 Task: Add Blueberry Muffins 4 Pack to the cart.
Action: Mouse moved to (32, 100)
Screenshot: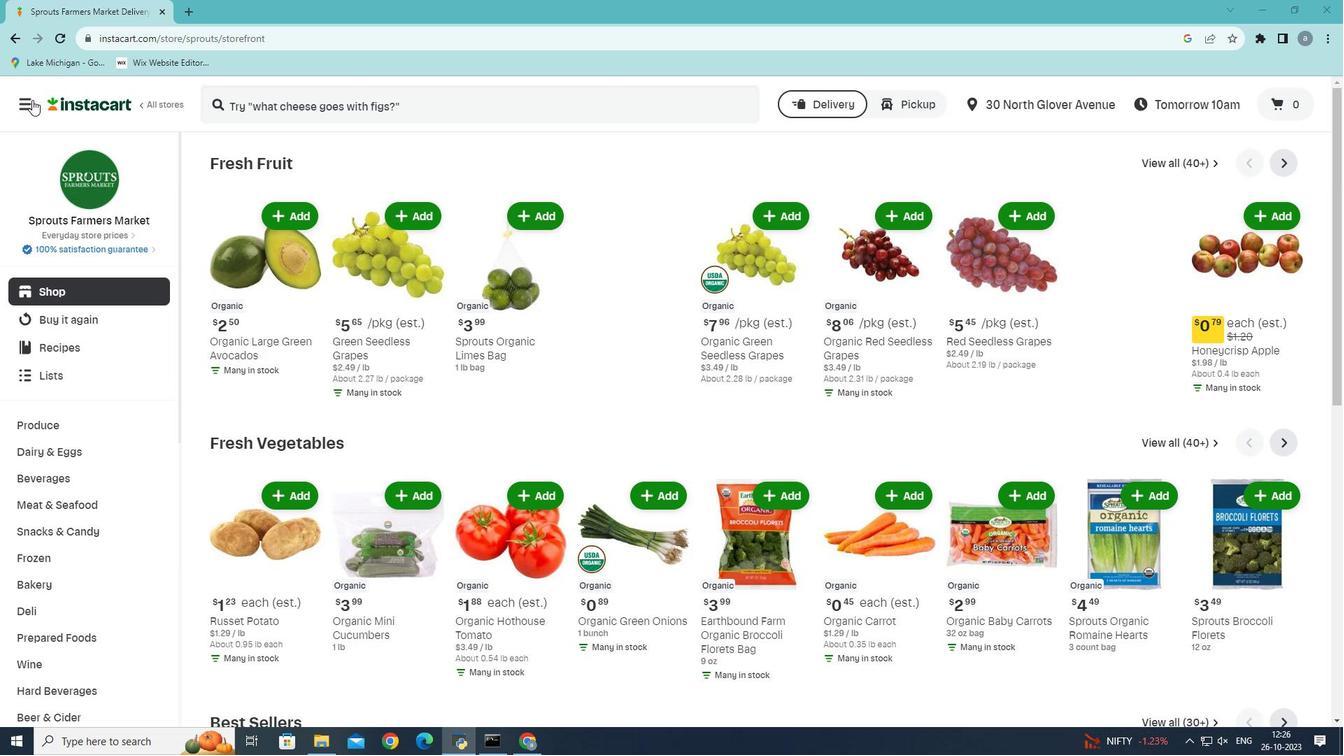 
Action: Mouse pressed left at (32, 100)
Screenshot: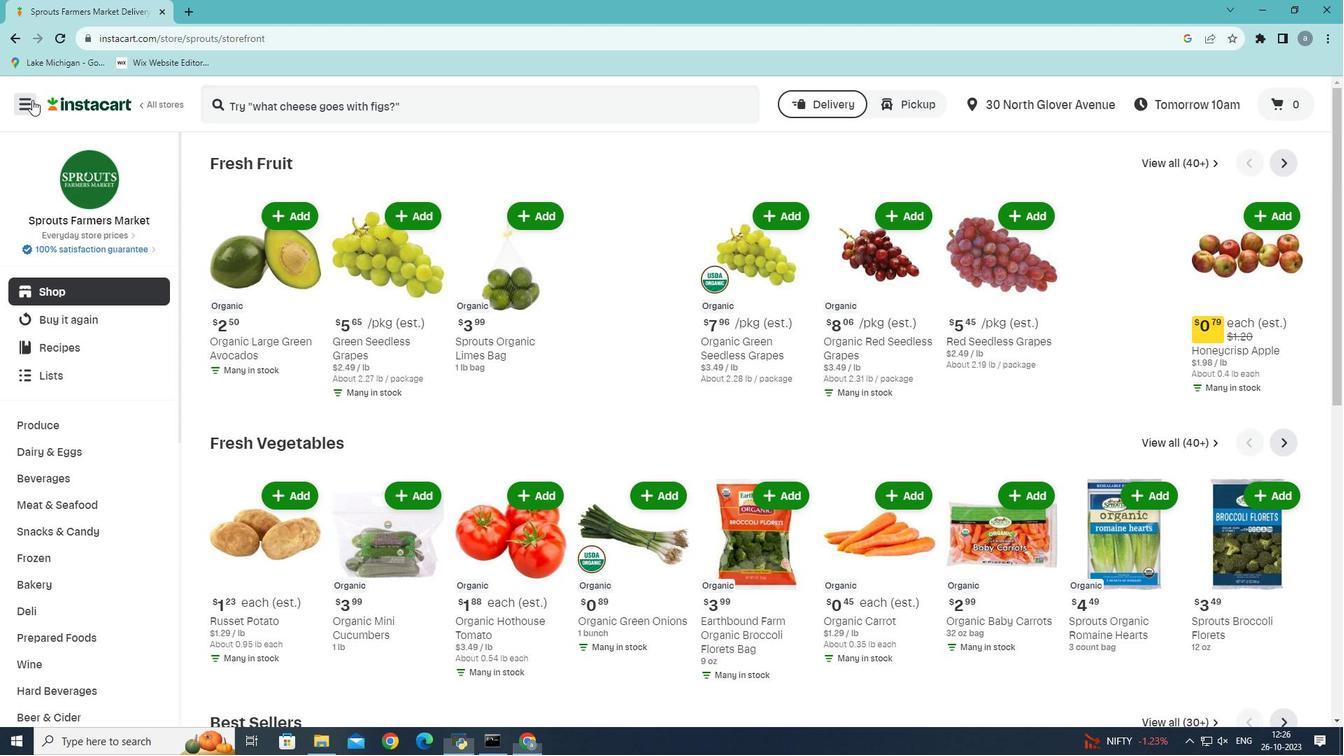 
Action: Mouse moved to (46, 407)
Screenshot: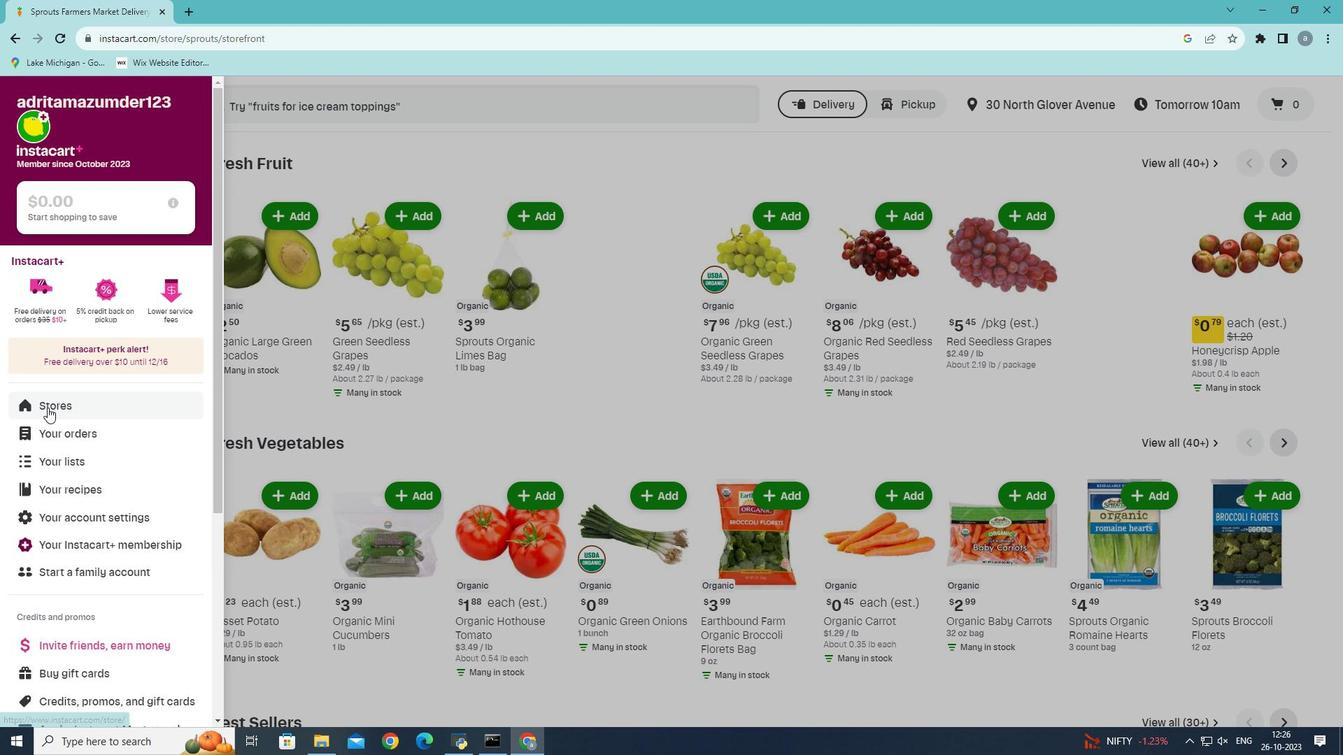 
Action: Mouse pressed left at (46, 407)
Screenshot: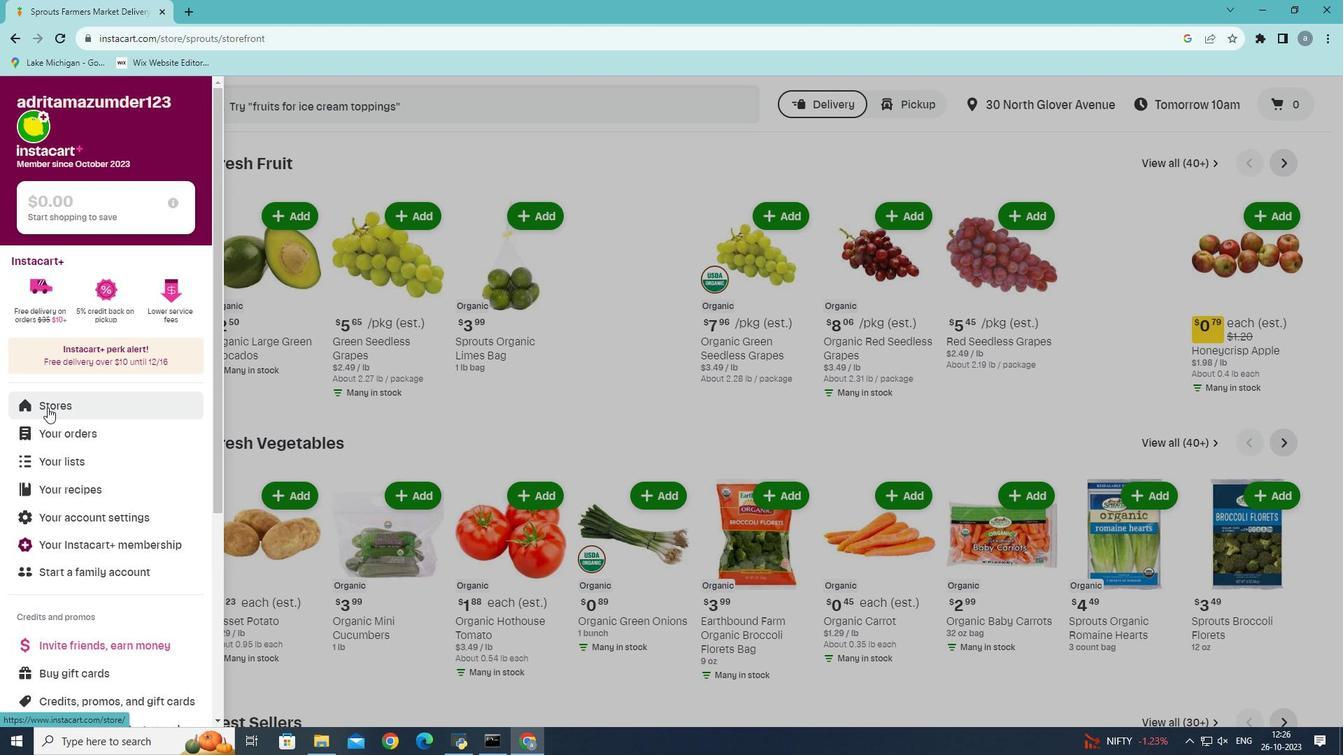 
Action: Mouse moved to (342, 155)
Screenshot: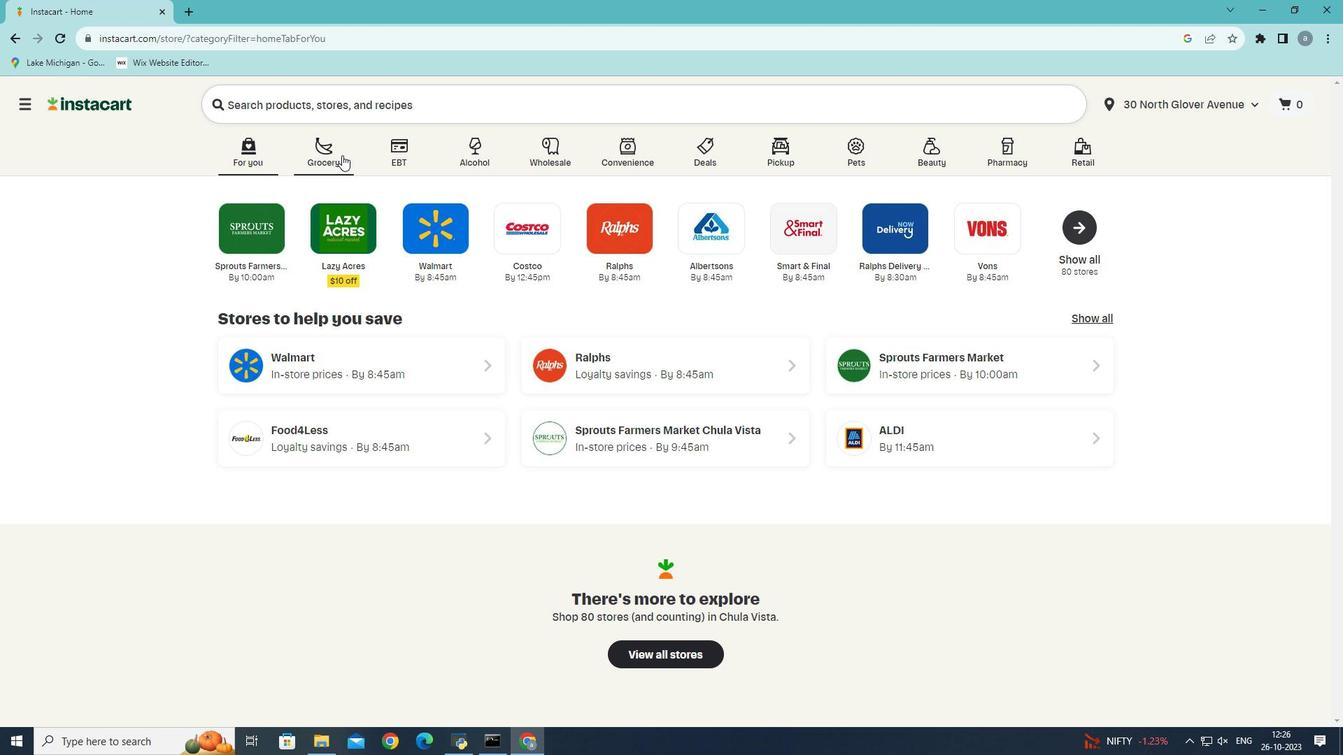 
Action: Mouse pressed left at (342, 155)
Screenshot: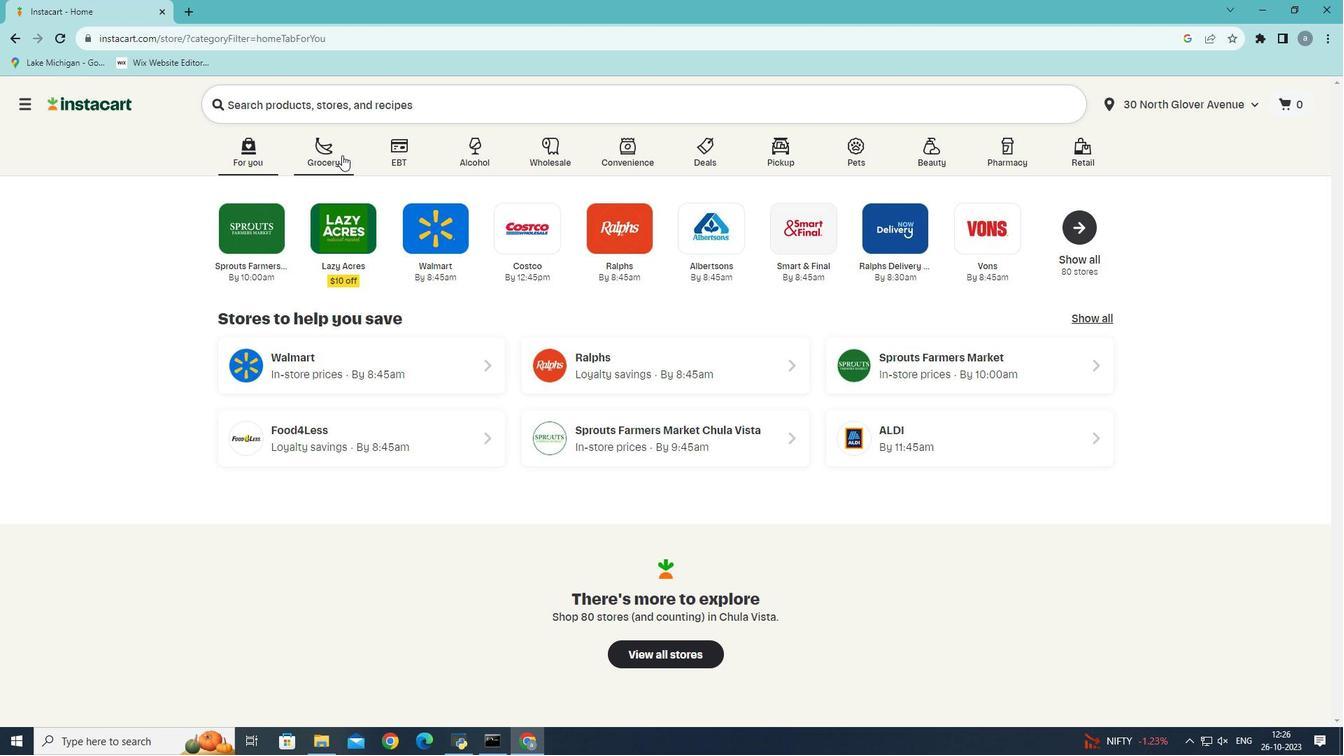 
Action: Mouse moved to (303, 391)
Screenshot: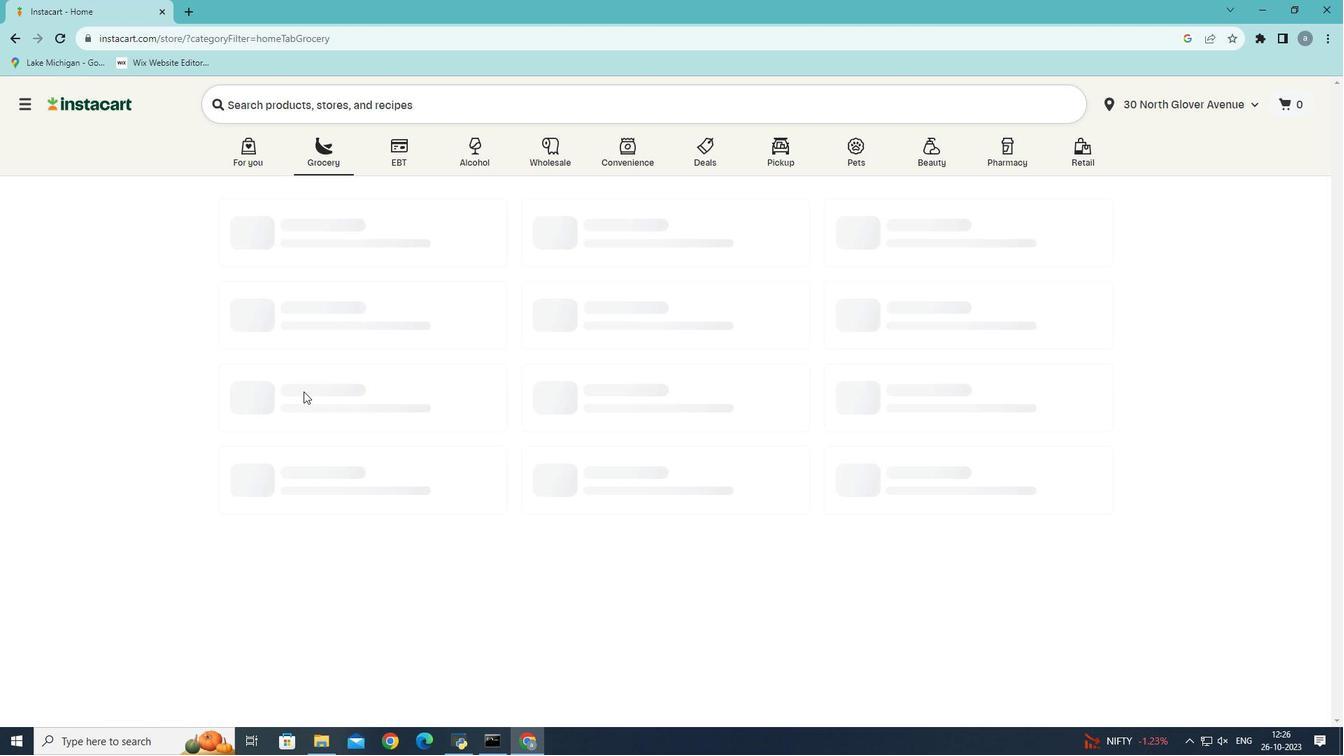 
Action: Mouse pressed left at (303, 391)
Screenshot: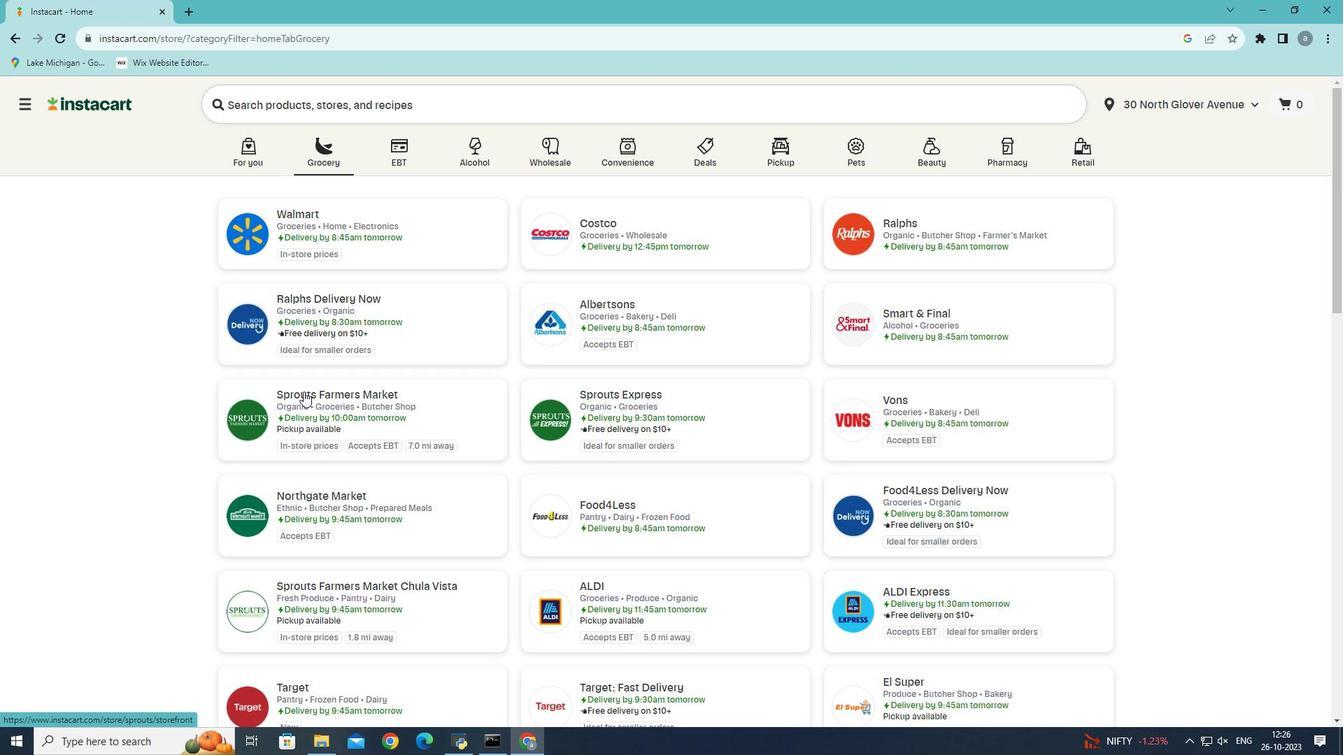 
Action: Mouse moved to (26, 579)
Screenshot: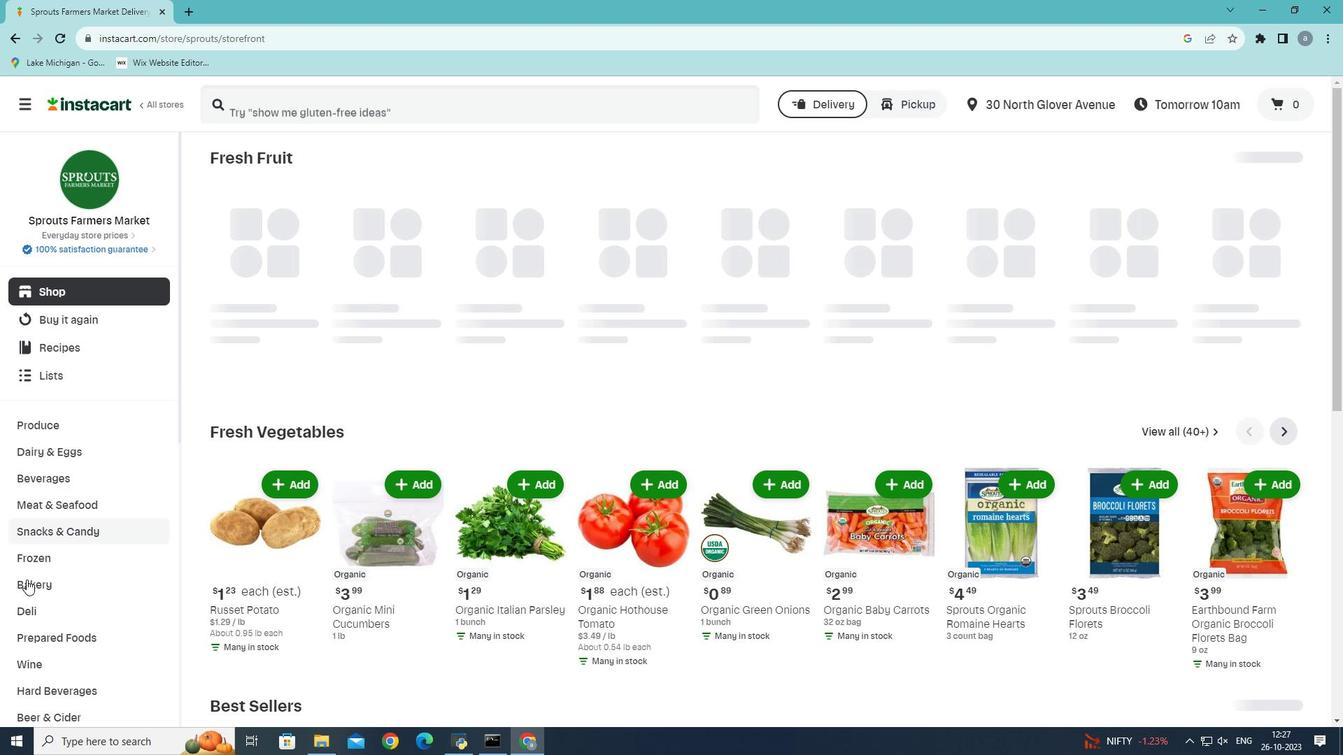 
Action: Mouse pressed left at (26, 579)
Screenshot: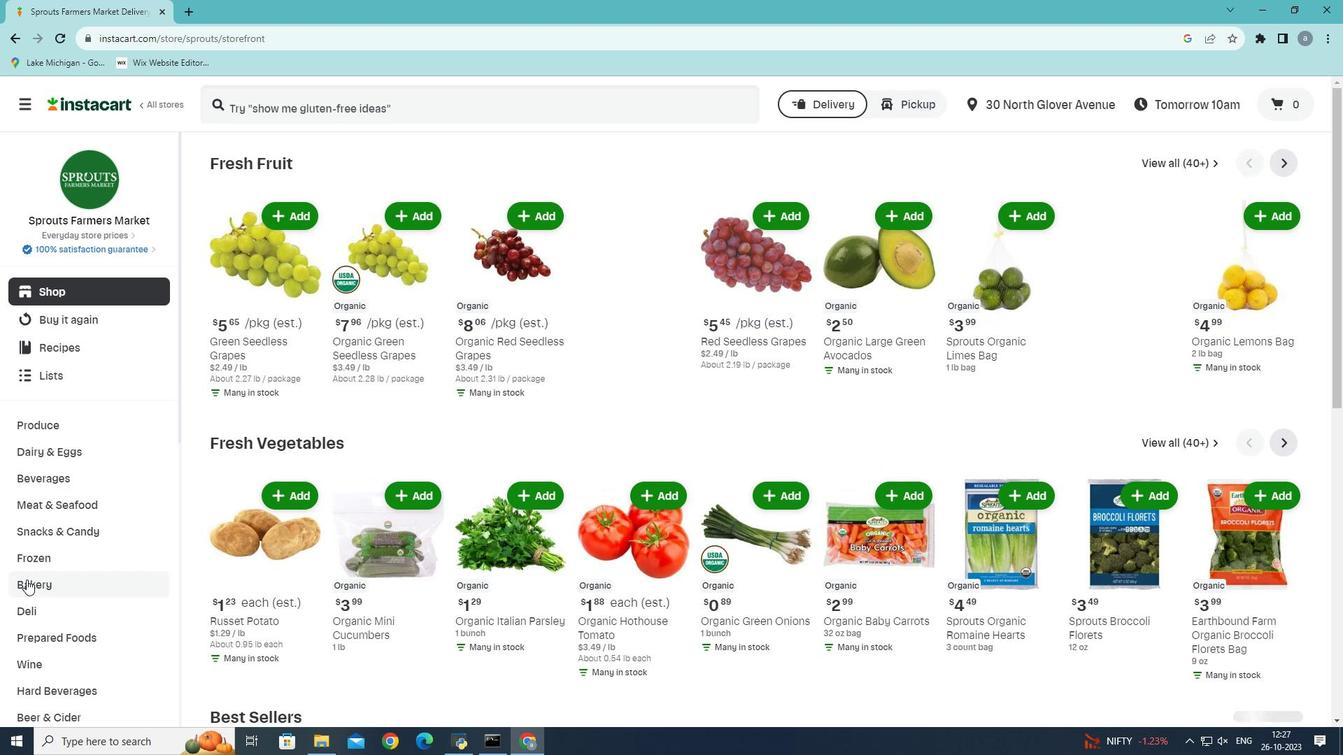 
Action: Mouse moved to (833, 198)
Screenshot: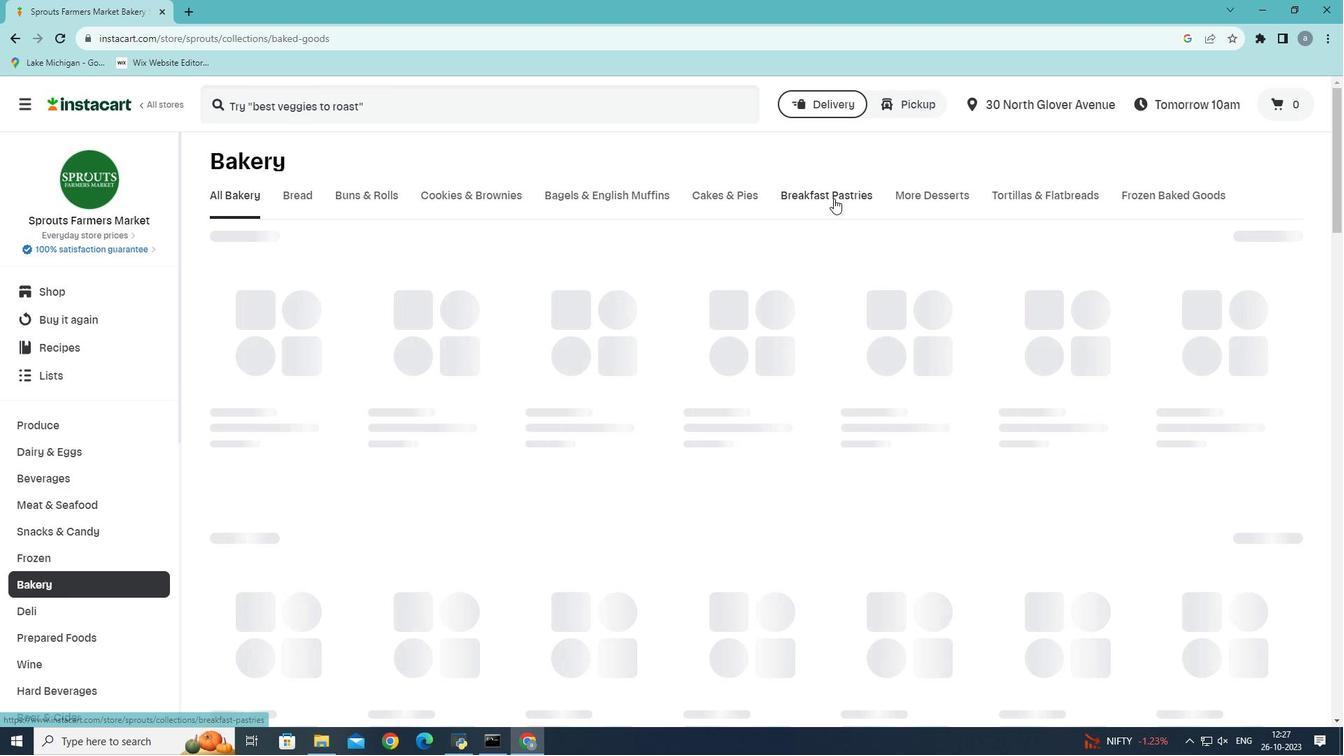 
Action: Mouse pressed left at (833, 198)
Screenshot: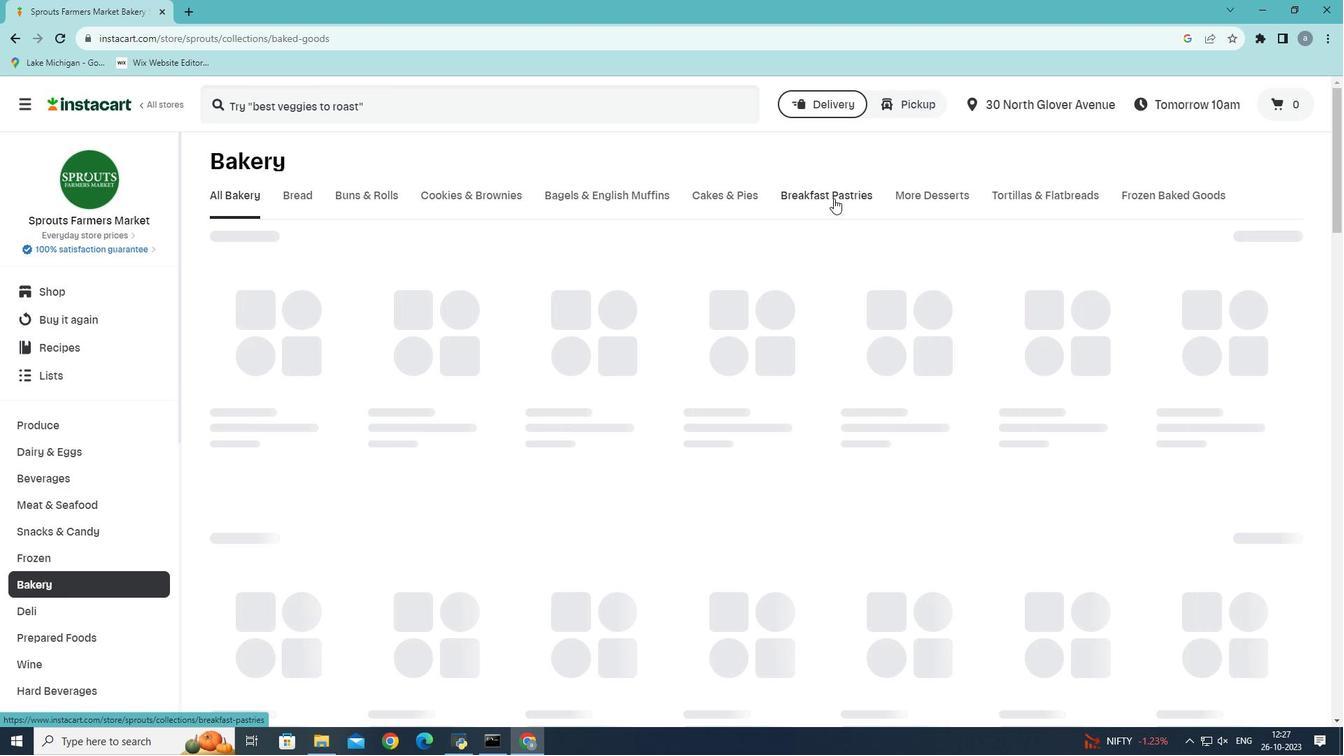 
Action: Mouse moved to (292, 245)
Screenshot: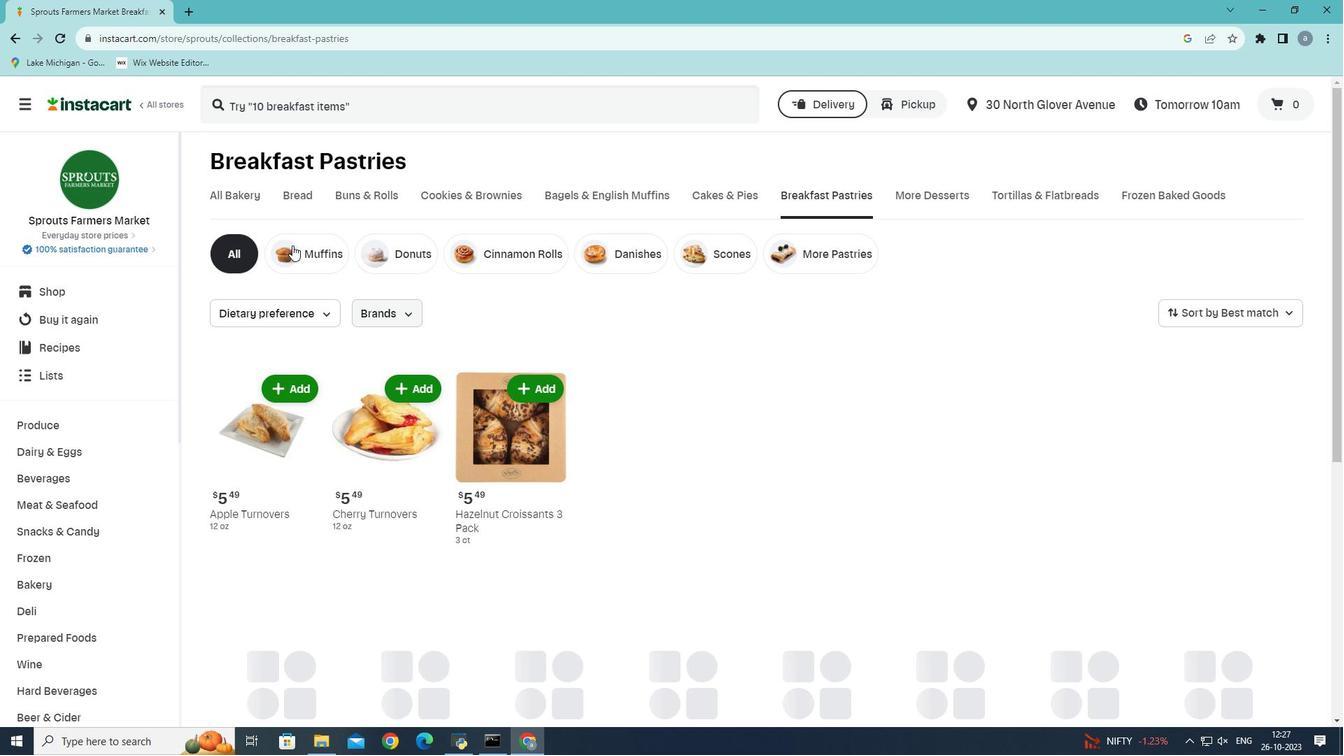 
Action: Mouse pressed left at (292, 245)
Screenshot: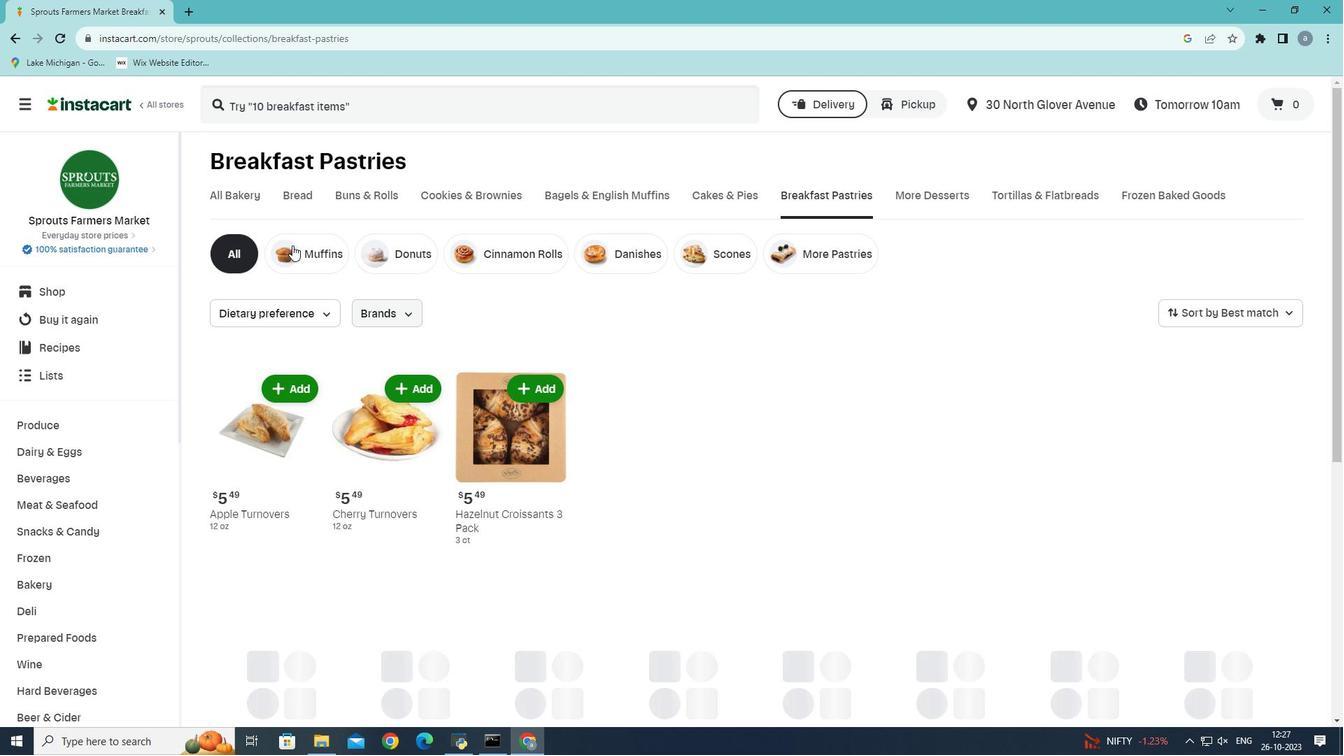 
Action: Mouse moved to (310, 258)
Screenshot: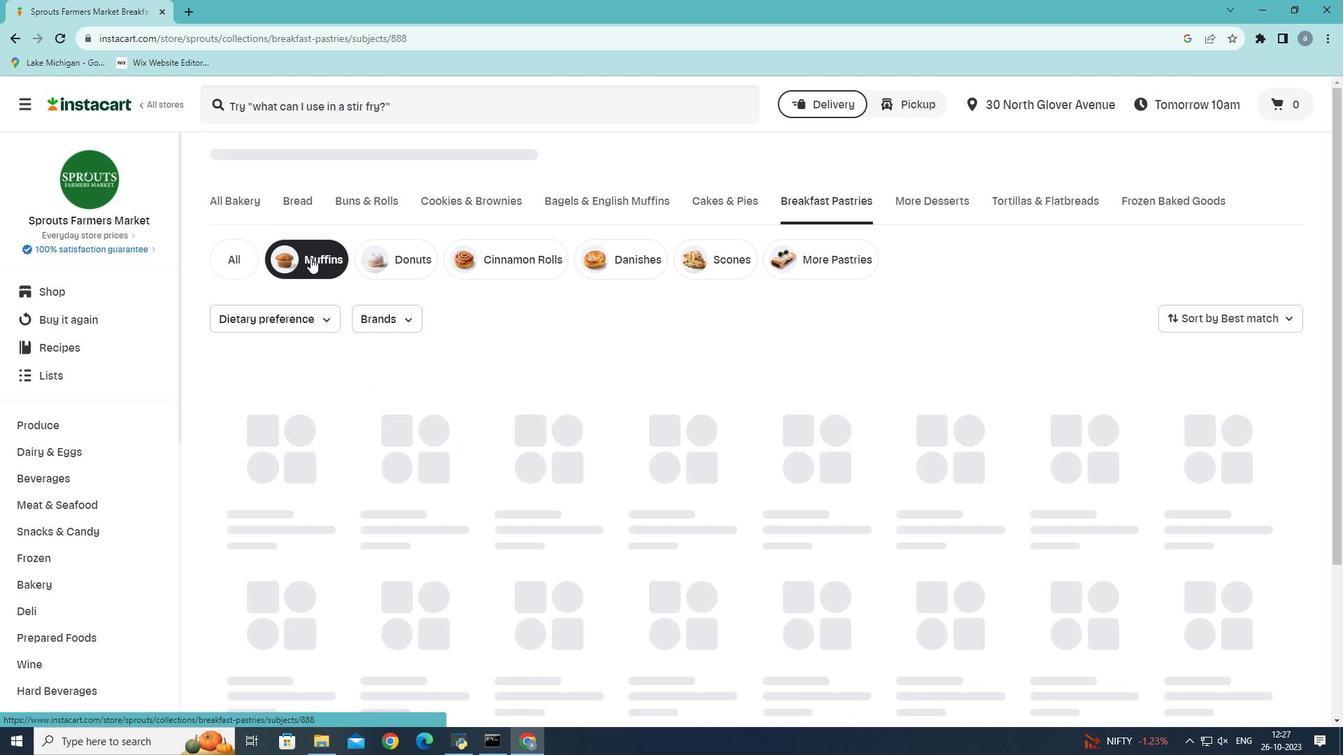 
Action: Mouse pressed left at (310, 258)
Screenshot: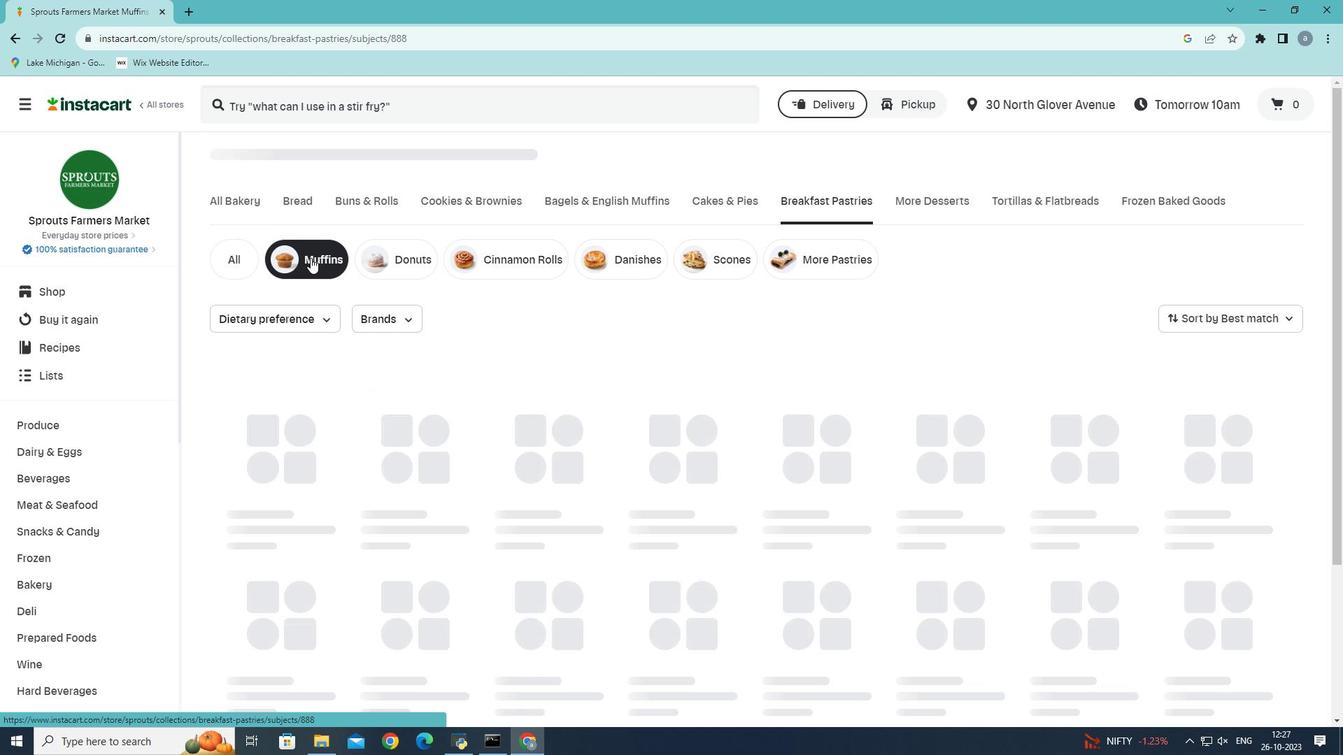 
Action: Mouse moved to (634, 383)
Screenshot: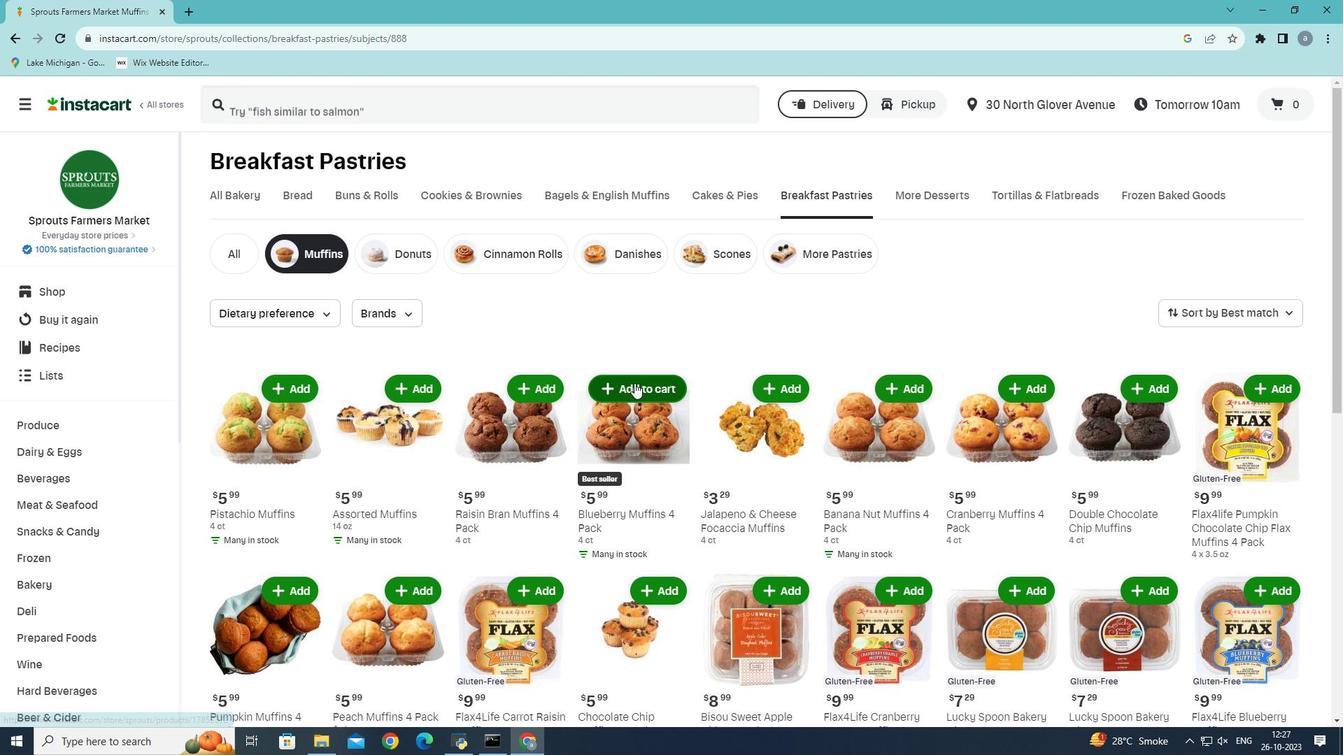 
Action: Mouse pressed left at (634, 383)
Screenshot: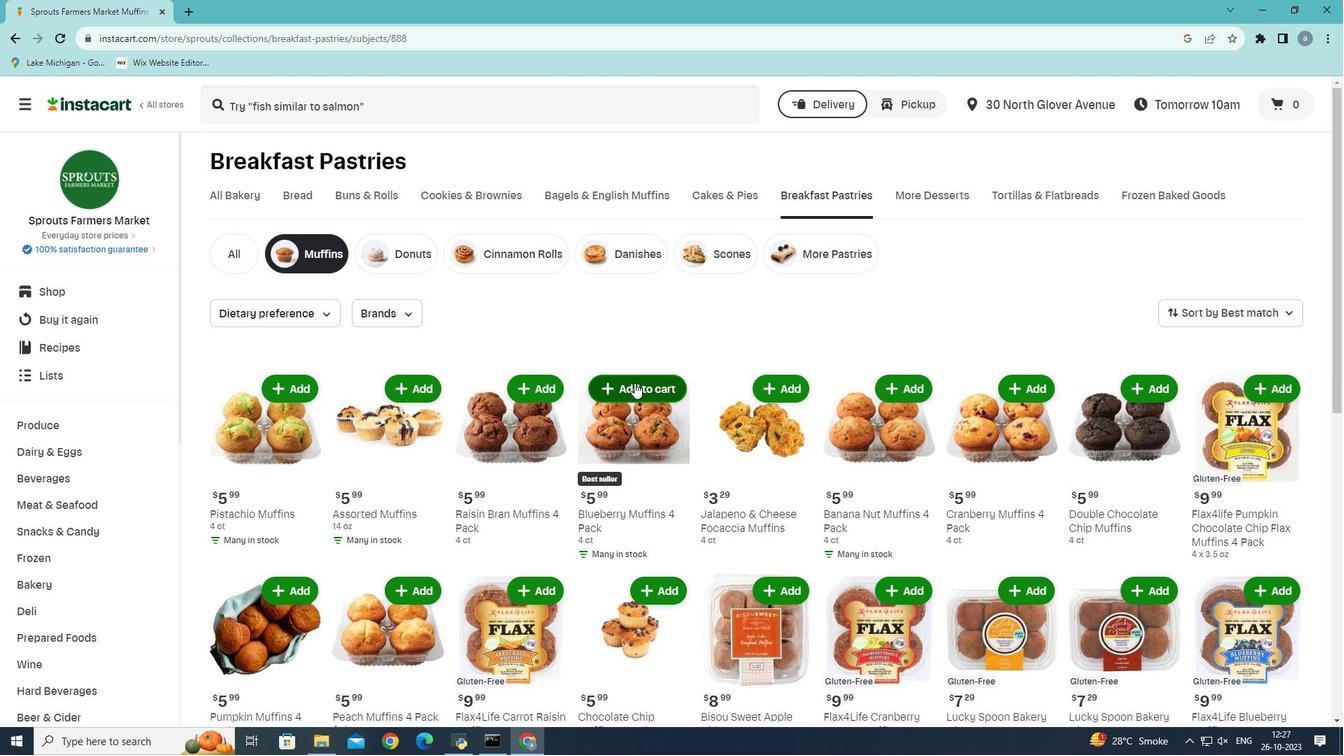
